 Task: Create in the project TrendSetter and in the Backlog issue 'Develop a new tool for automated testing of blockchain applications' a child issue 'Code optimization for energy-efficient video processing', and assign it to team member softage.3@softage.net.
Action: Mouse moved to (664, 555)
Screenshot: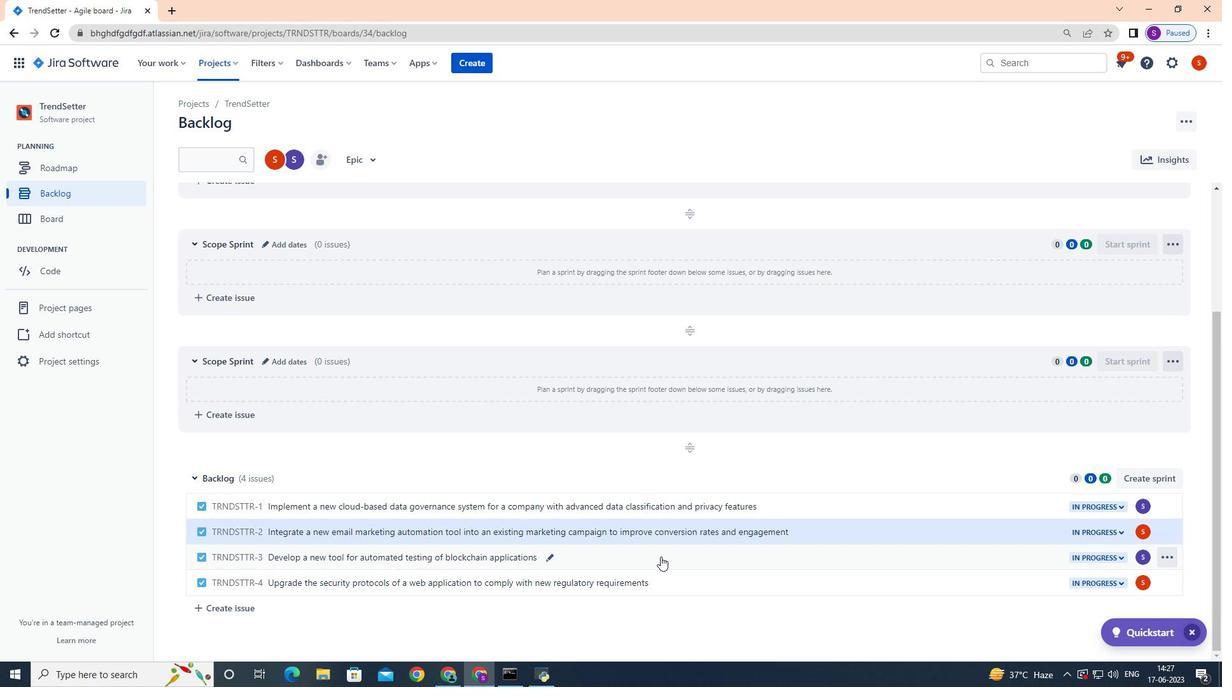 
Action: Mouse pressed left at (664, 555)
Screenshot: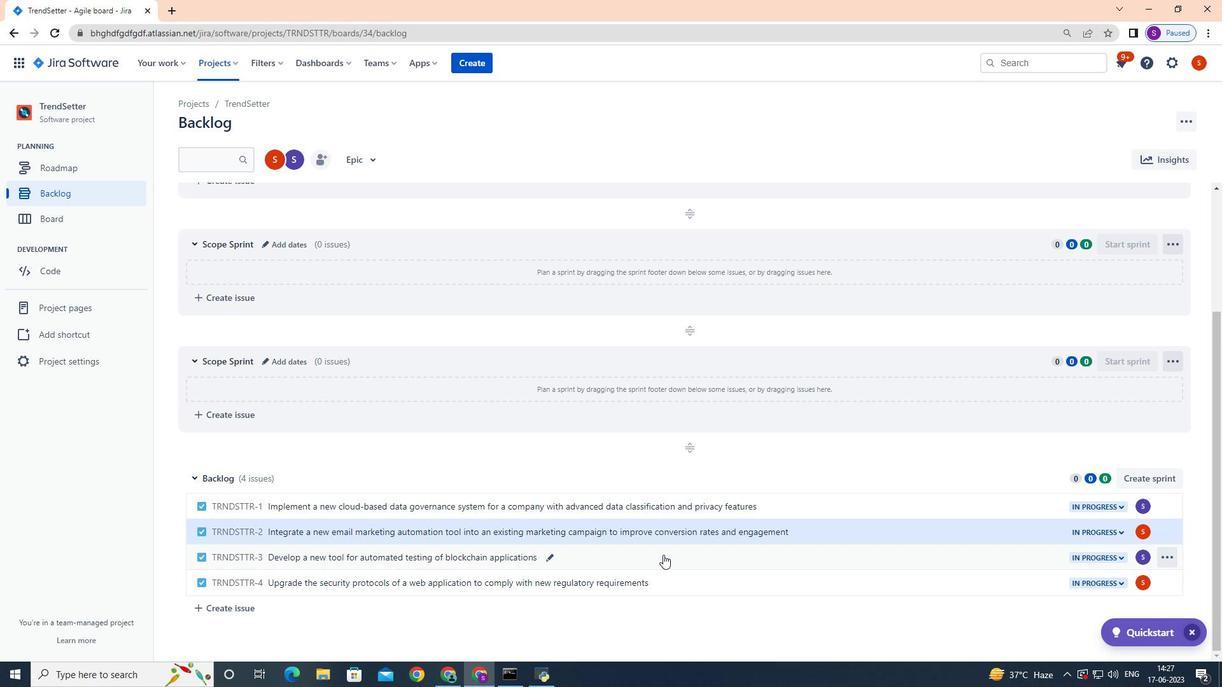
Action: Mouse moved to (995, 274)
Screenshot: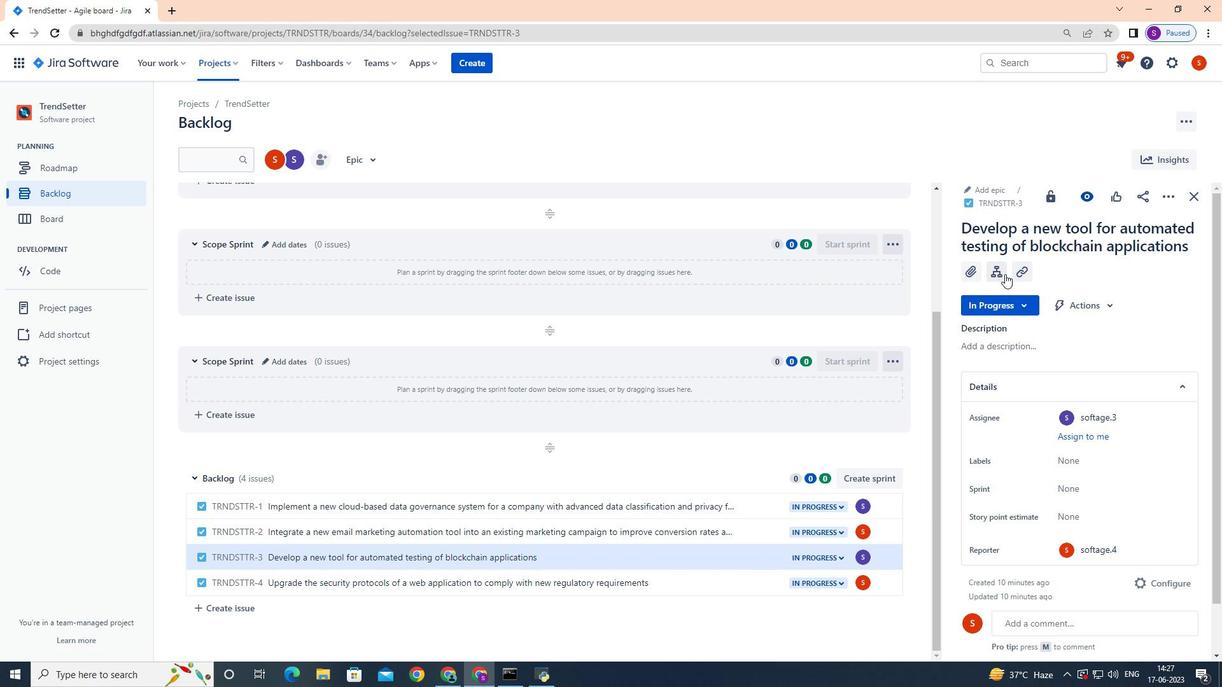 
Action: Mouse pressed left at (995, 274)
Screenshot: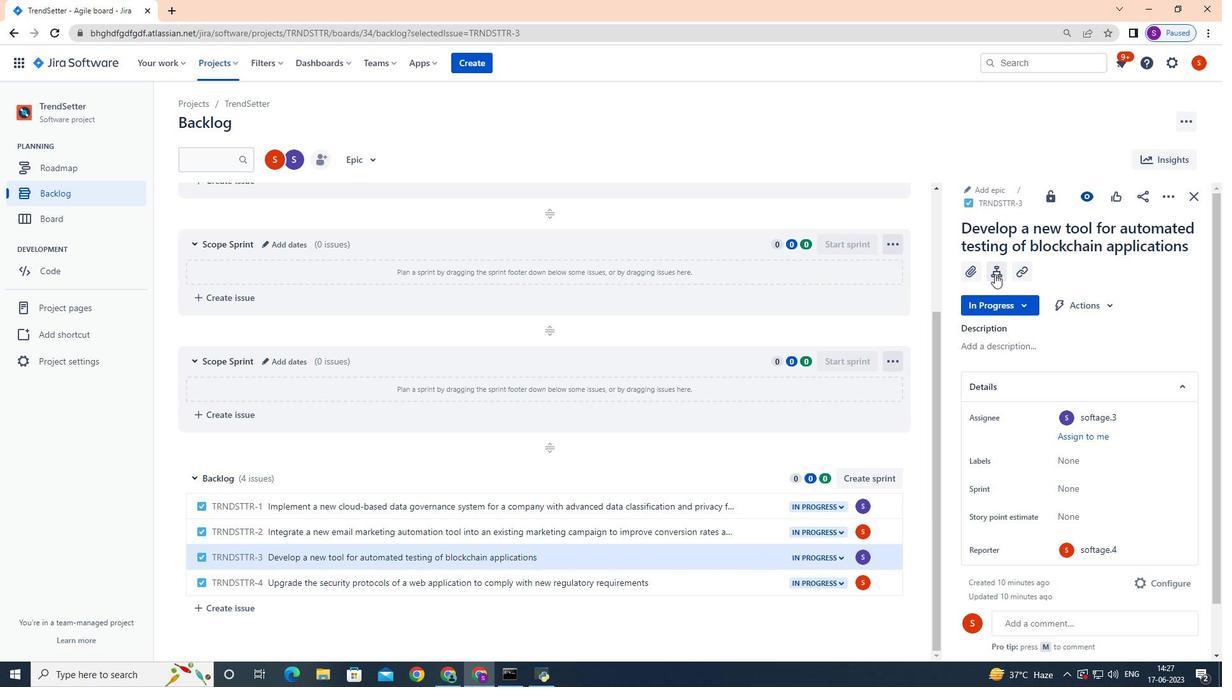
Action: Mouse moved to (993, 276)
Screenshot: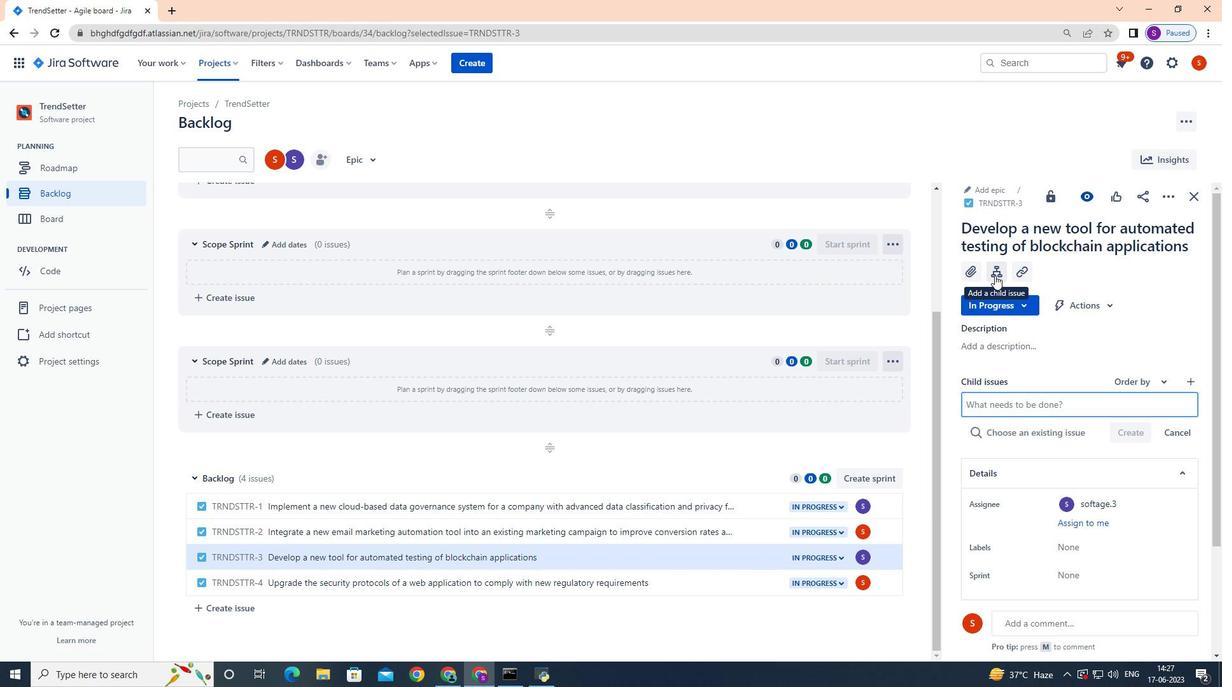
Action: Key pressed <Key.shift>Code<Key.space>optimization<Key.space>for<Key.space>energy-efficient<Key.space>video<Key.space>processing<Key.enter>
Screenshot: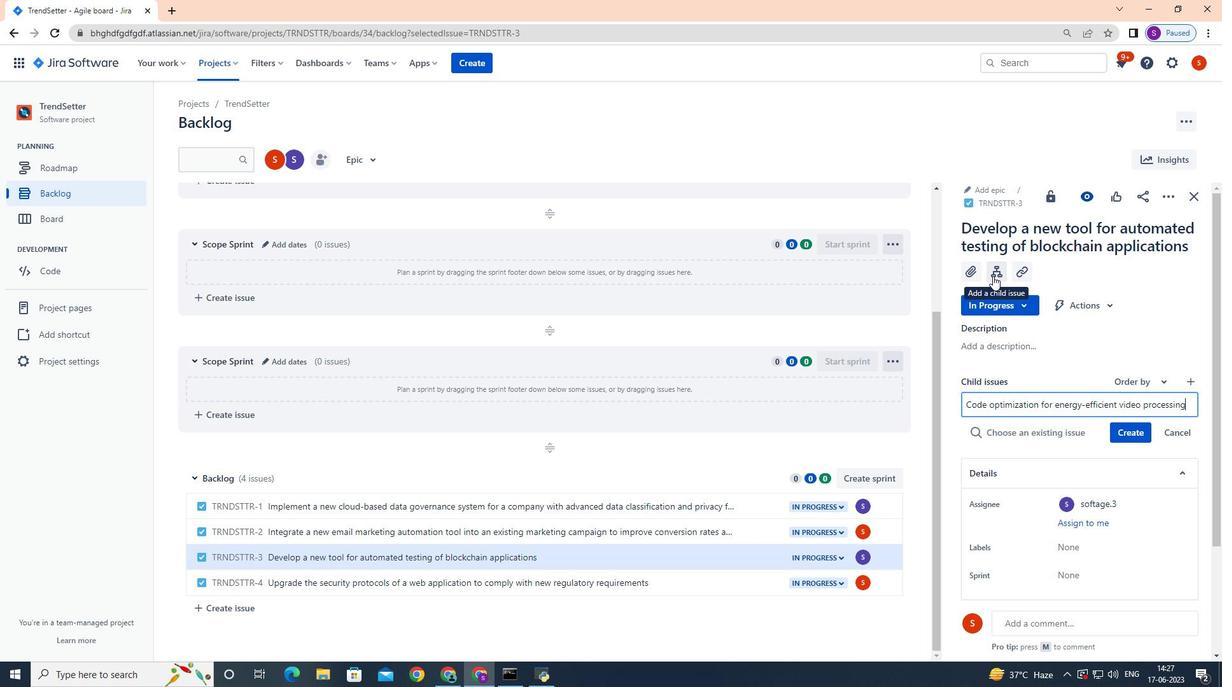 
Action: Mouse moved to (1140, 412)
Screenshot: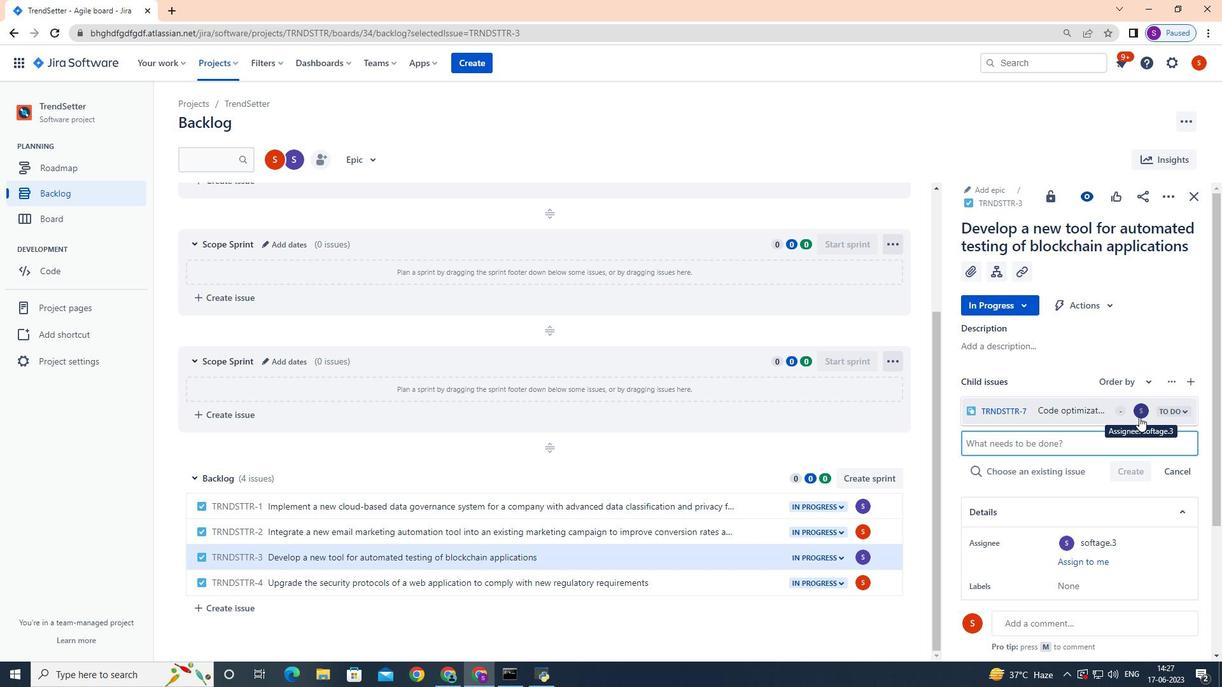 
Action: Mouse pressed left at (1140, 412)
Screenshot: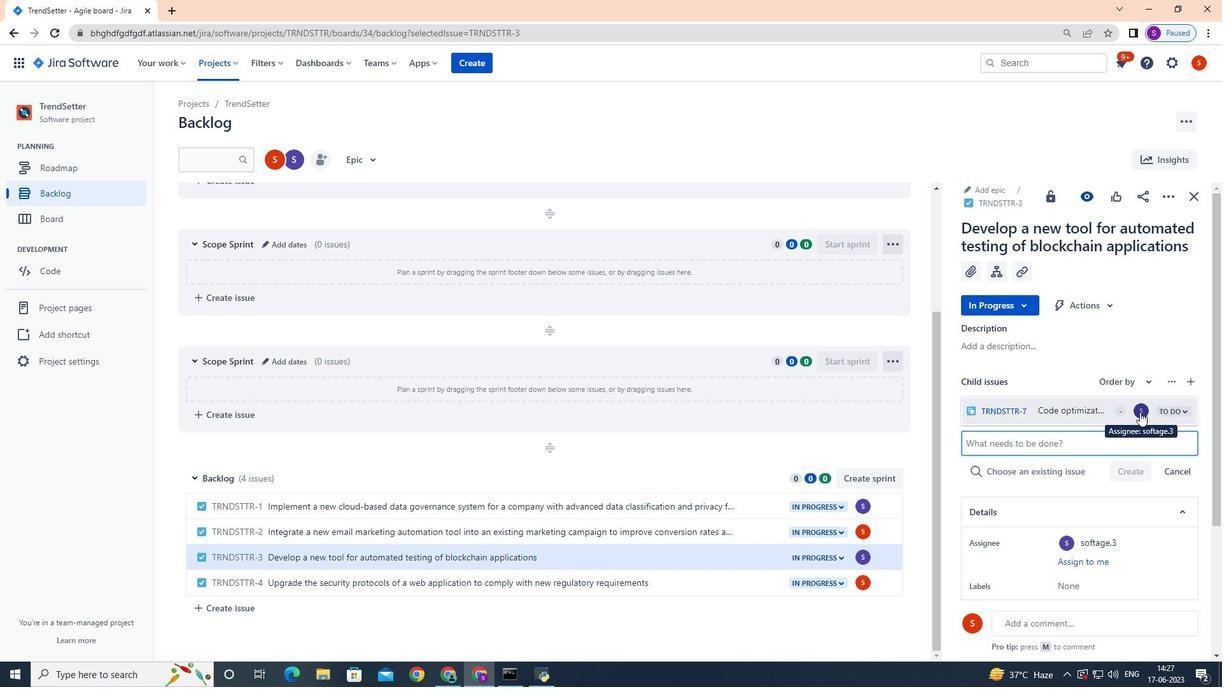 
Action: Key pressed softage.3
Screenshot: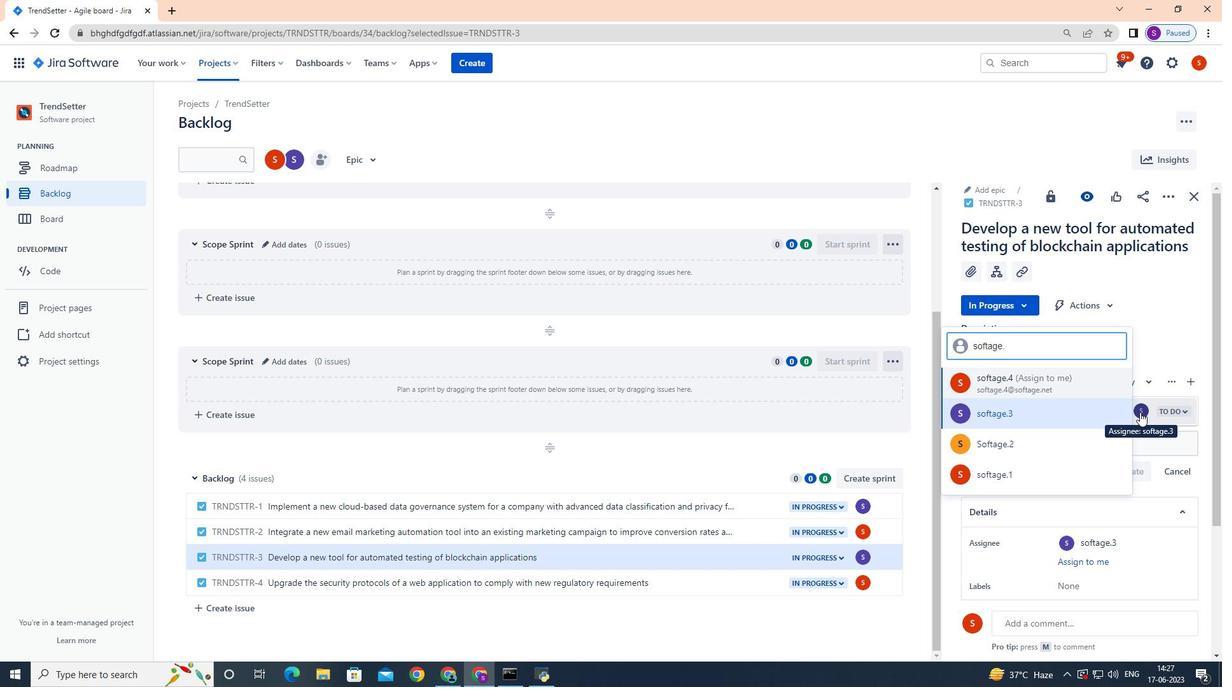 
Action: Mouse moved to (1099, 412)
Screenshot: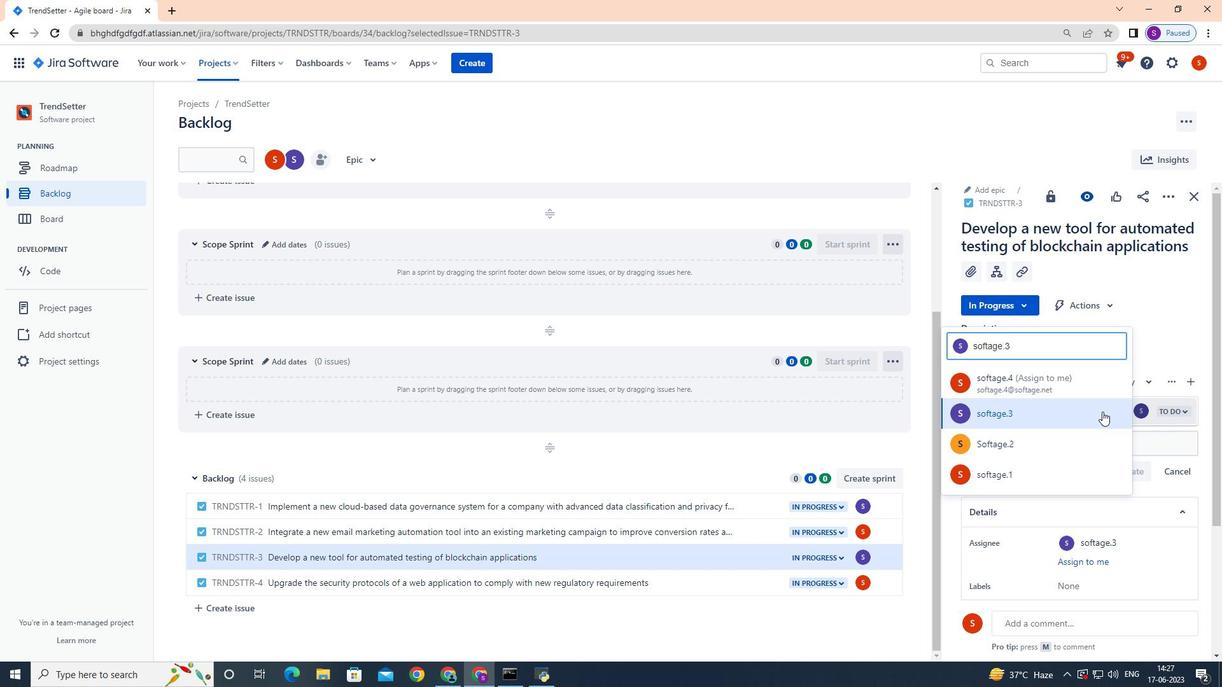 
Action: Mouse pressed left at (1099, 412)
Screenshot: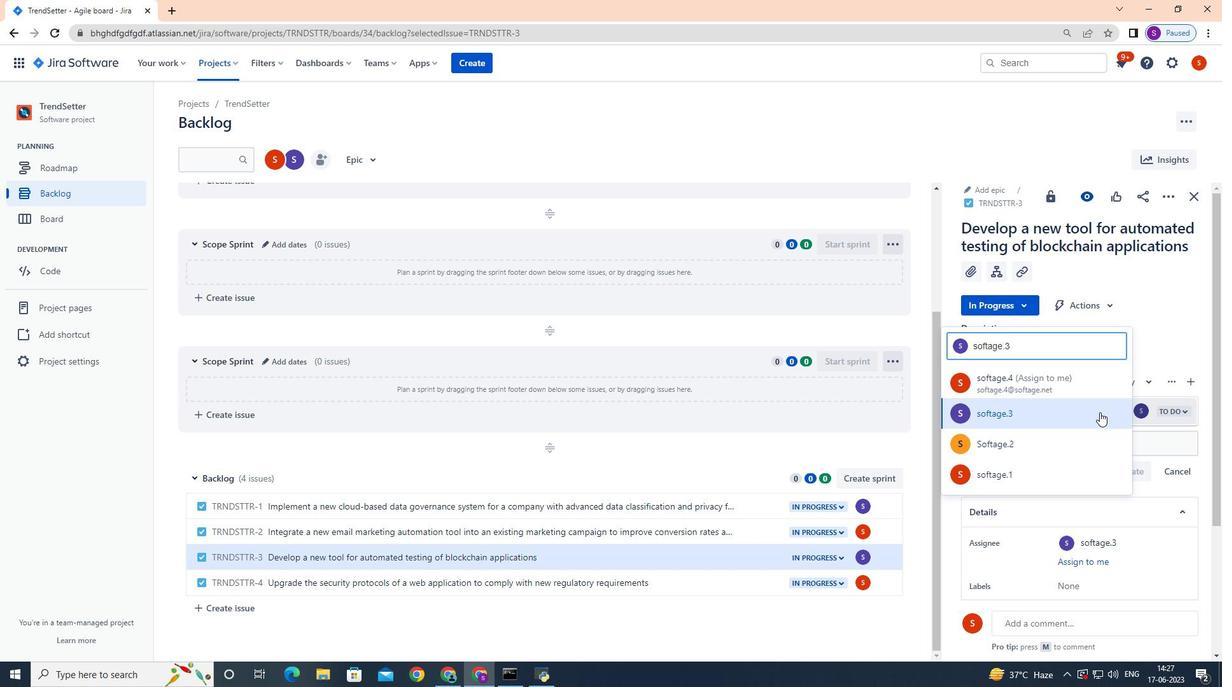 
